 Task: Create a task  Integrate a new online platform for online tutoring services , assign it to team member softage.5@softage.net in the project AmpTech and update the status of the task to  On Track  , set the priority of the task to High
Action: Mouse moved to (91, 62)
Screenshot: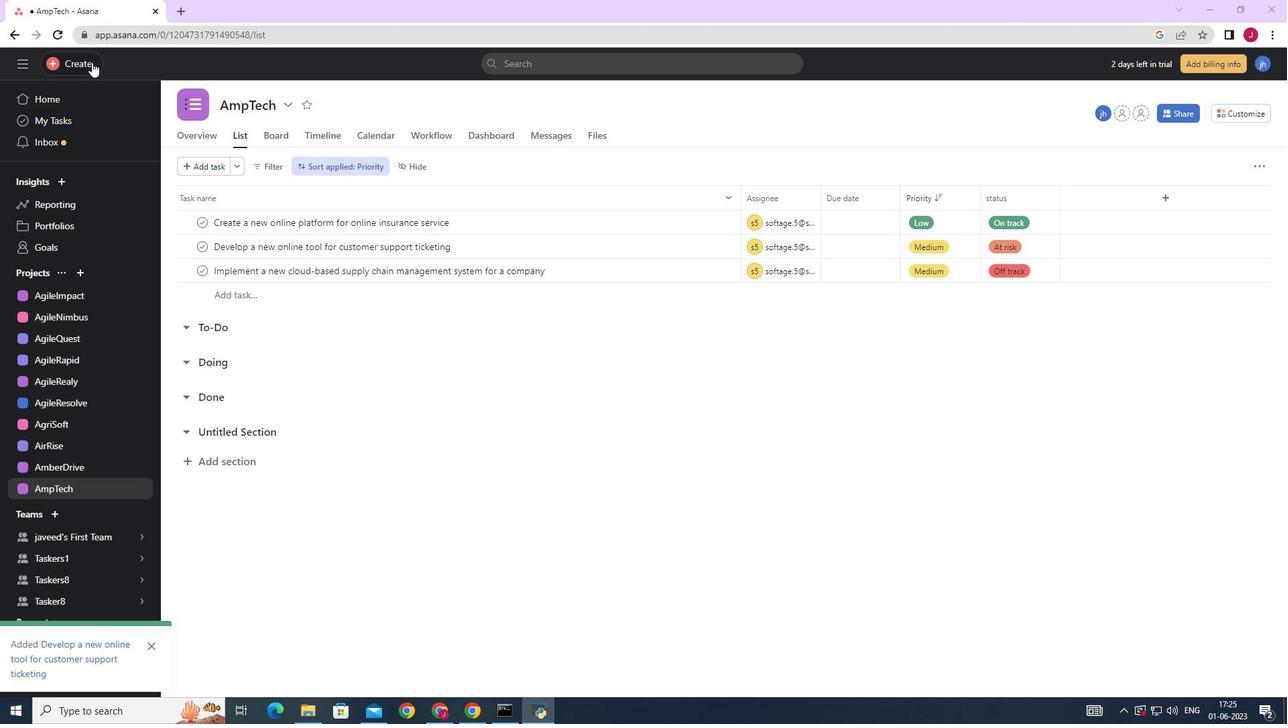
Action: Mouse pressed left at (91, 62)
Screenshot: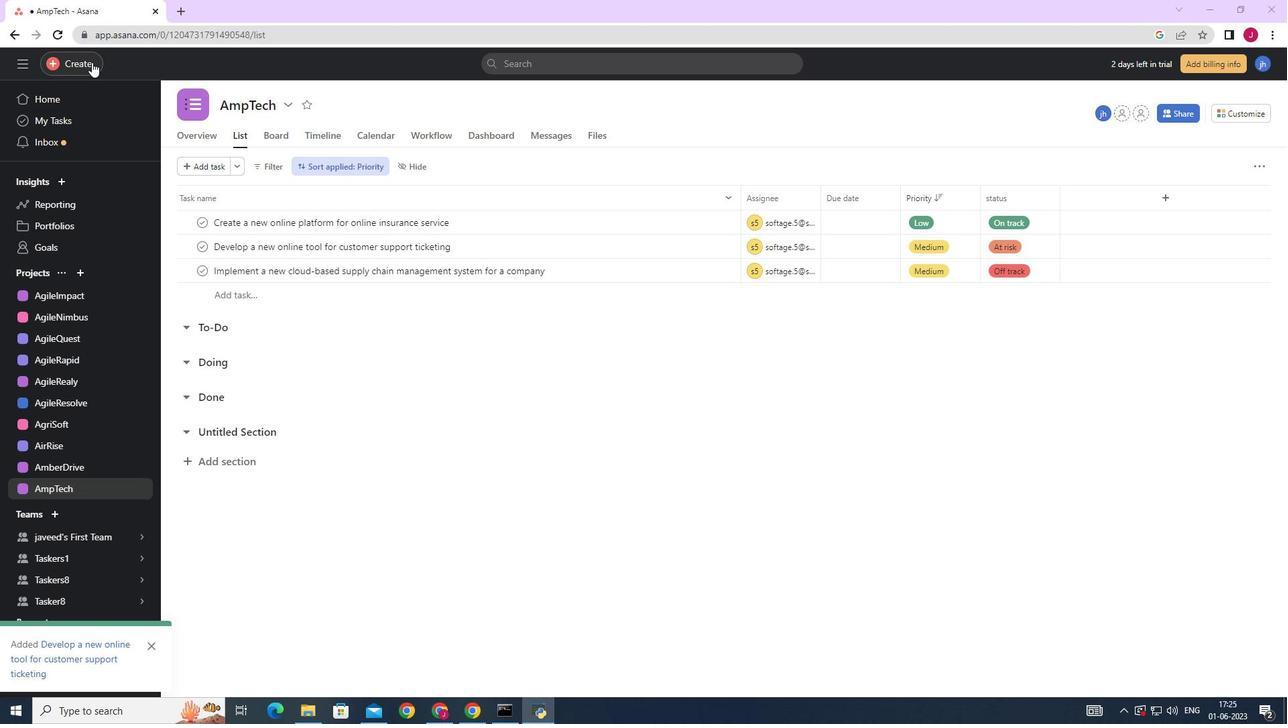 
Action: Mouse moved to (171, 71)
Screenshot: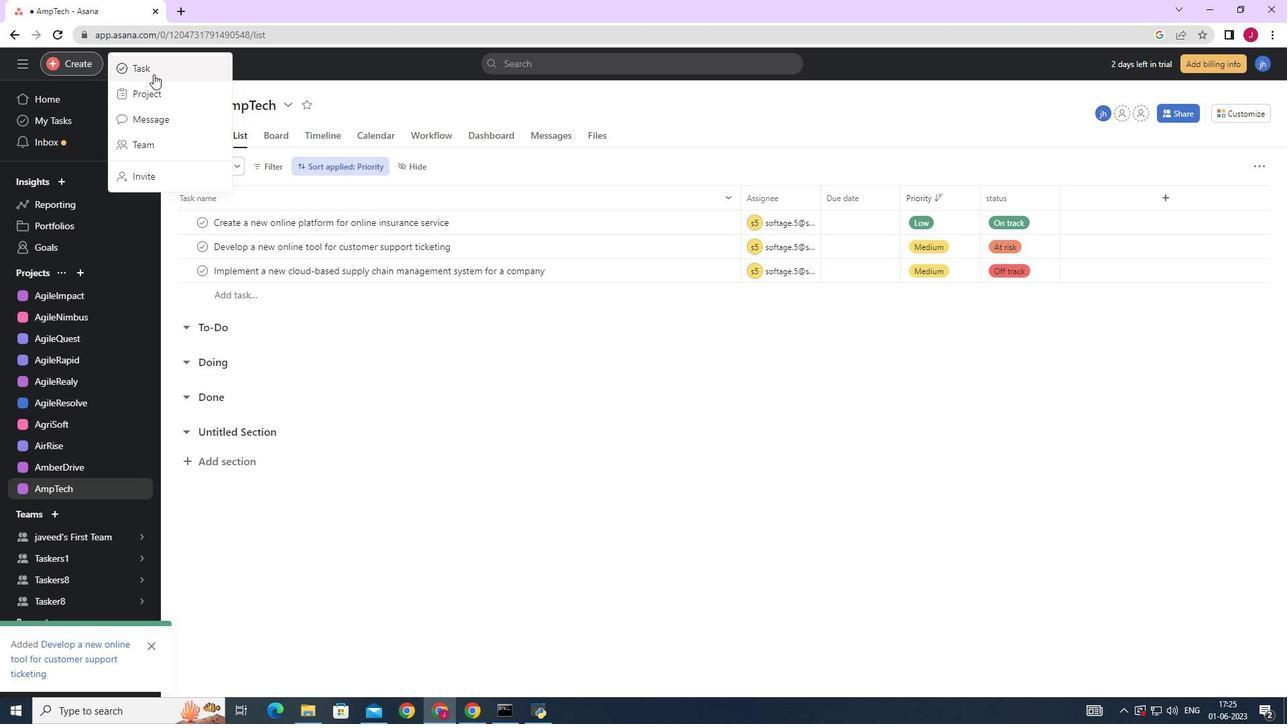 
Action: Mouse pressed left at (171, 71)
Screenshot: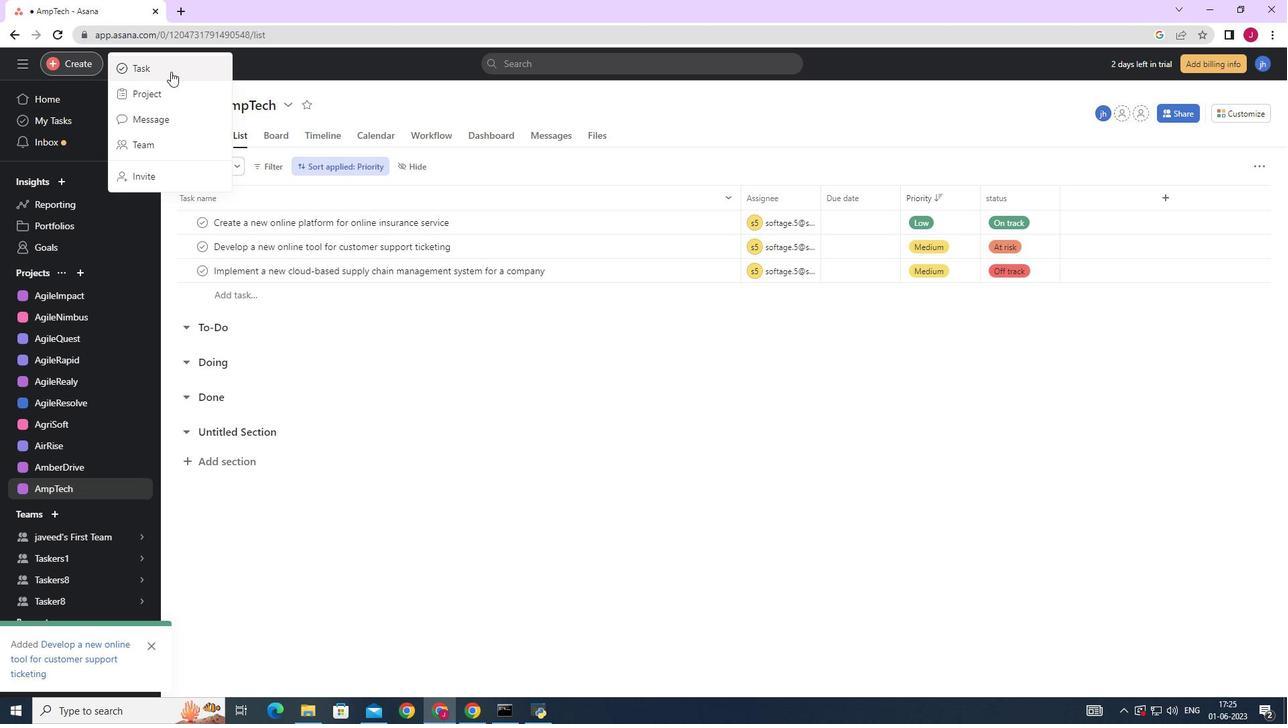 
Action: Mouse moved to (1053, 446)
Screenshot: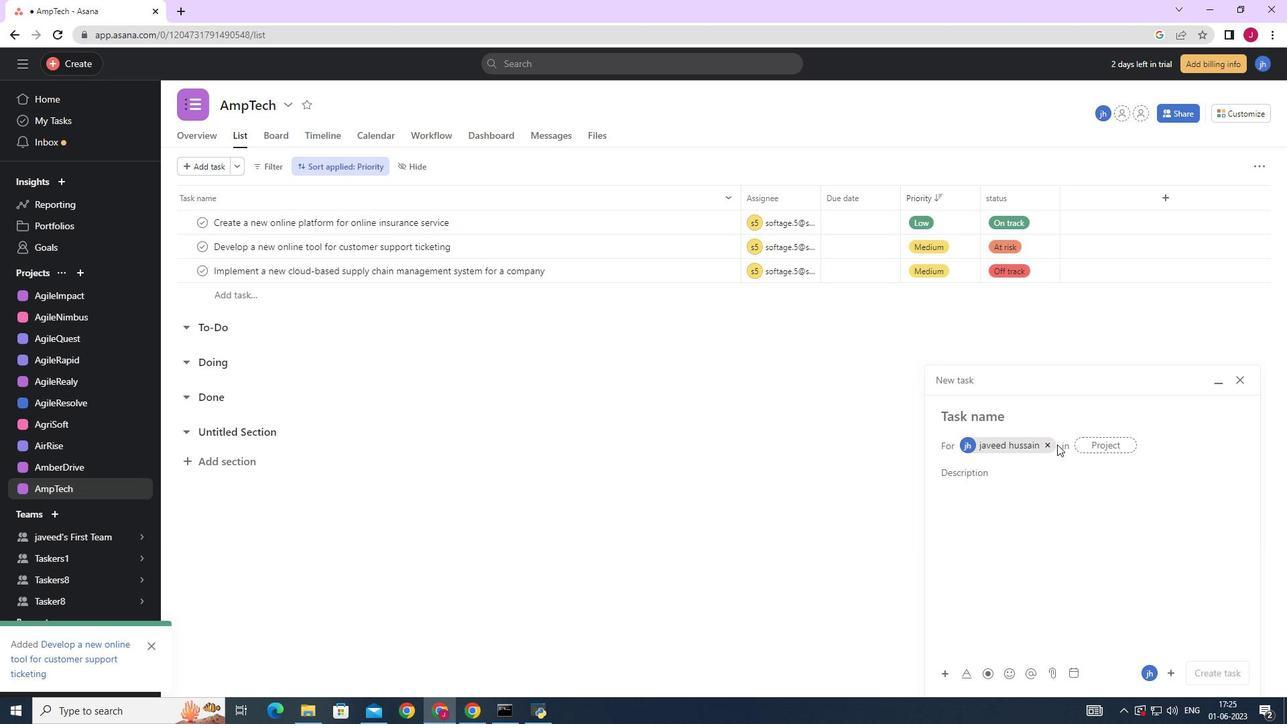 
Action: Mouse pressed left at (1053, 446)
Screenshot: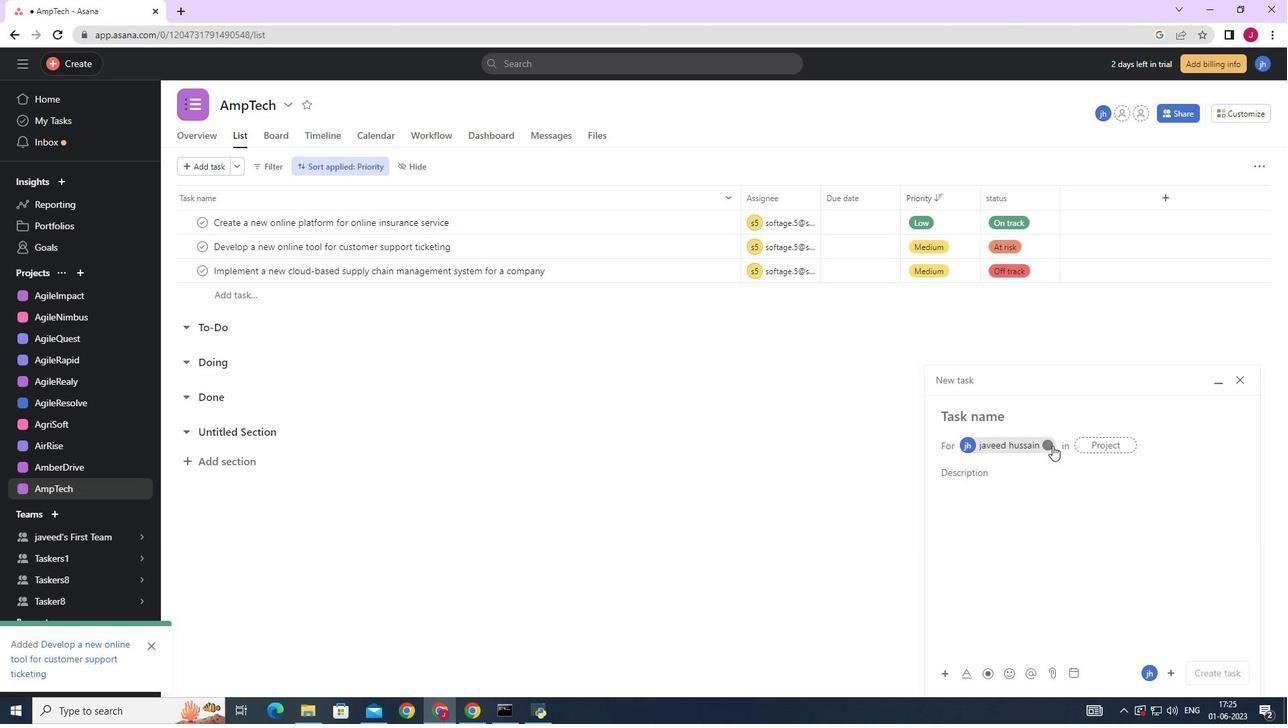 
Action: Mouse moved to (993, 415)
Screenshot: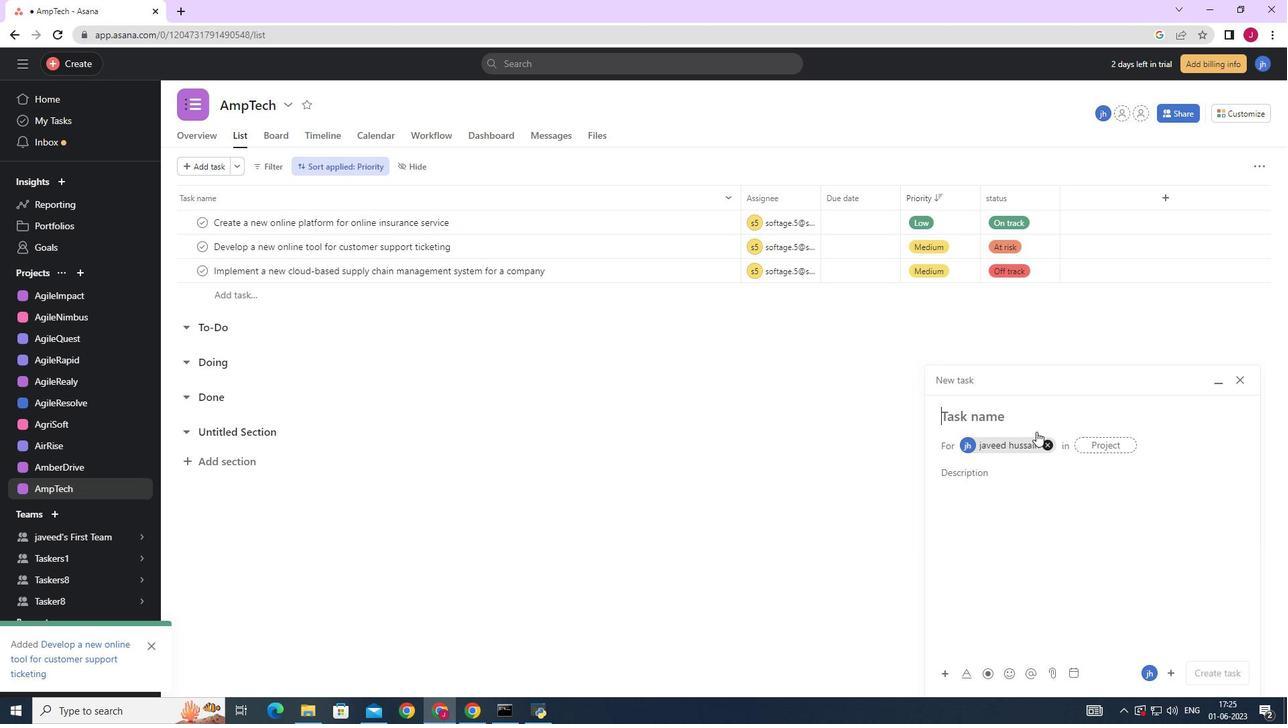 
Action: Mouse pressed left at (993, 415)
Screenshot: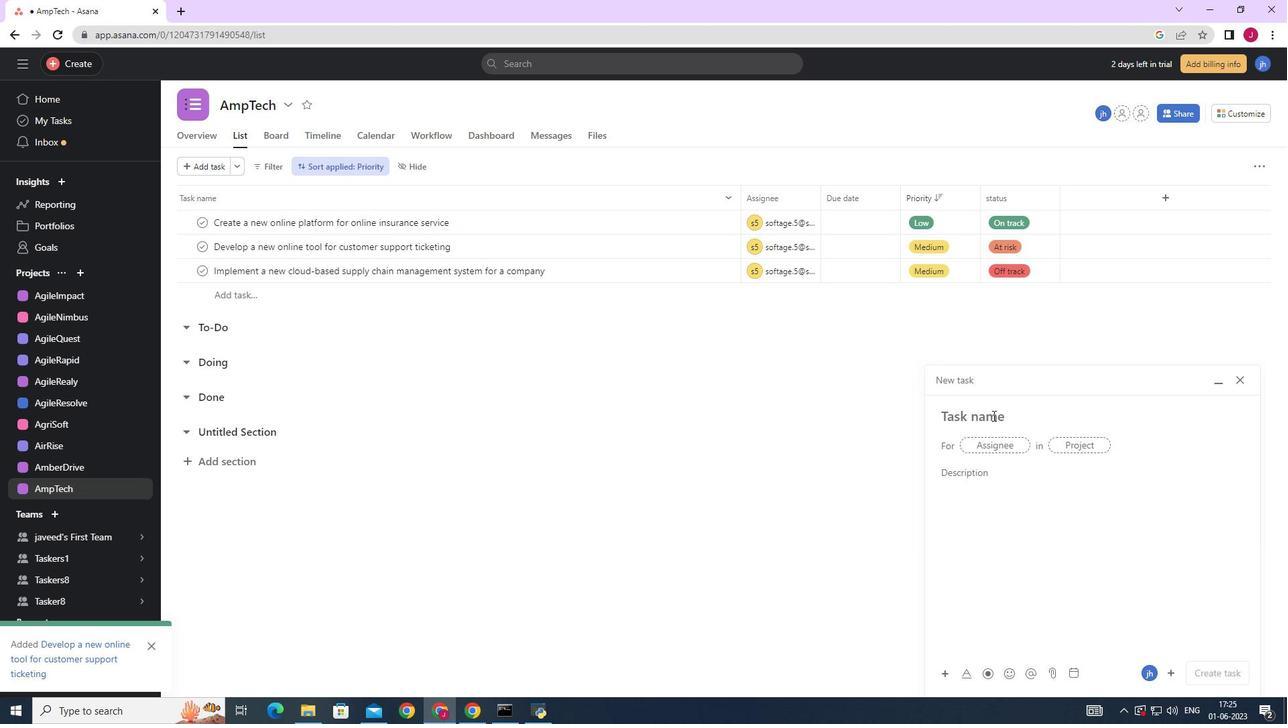 
Action: Key pressed <Key.caps_lock>I<Key.caps_lock>ntegrate<Key.space>a<Key.space>new<Key.space>online<Key.space>platform<Key.space>tutoring<Key.space>servo<Key.backspace>ices<Key.space>
Screenshot: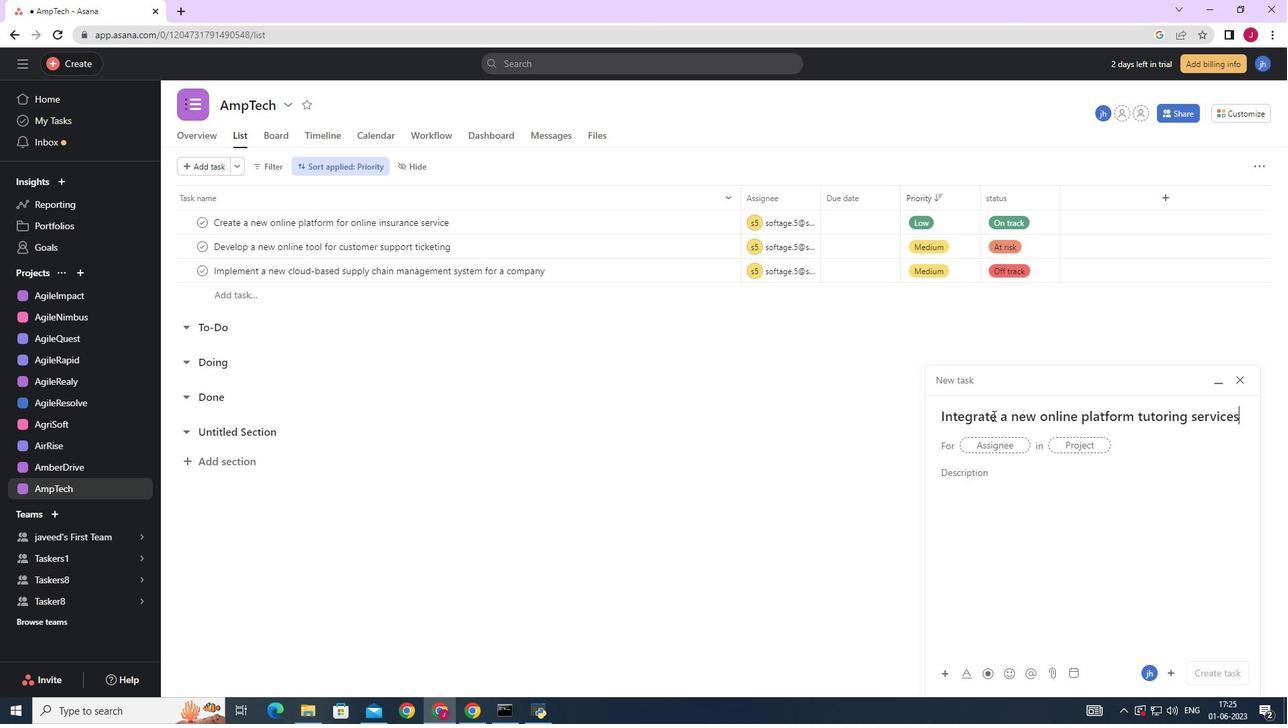 
Action: Mouse moved to (996, 440)
Screenshot: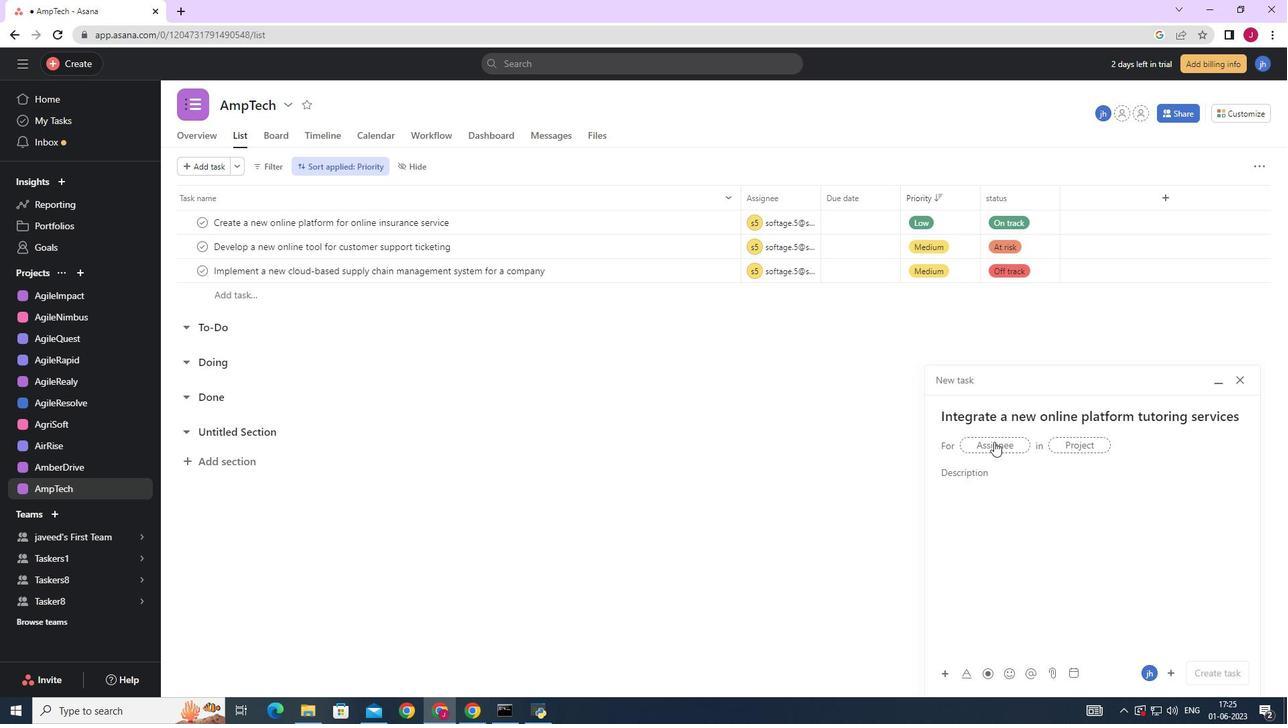 
Action: Mouse pressed left at (996, 440)
Screenshot: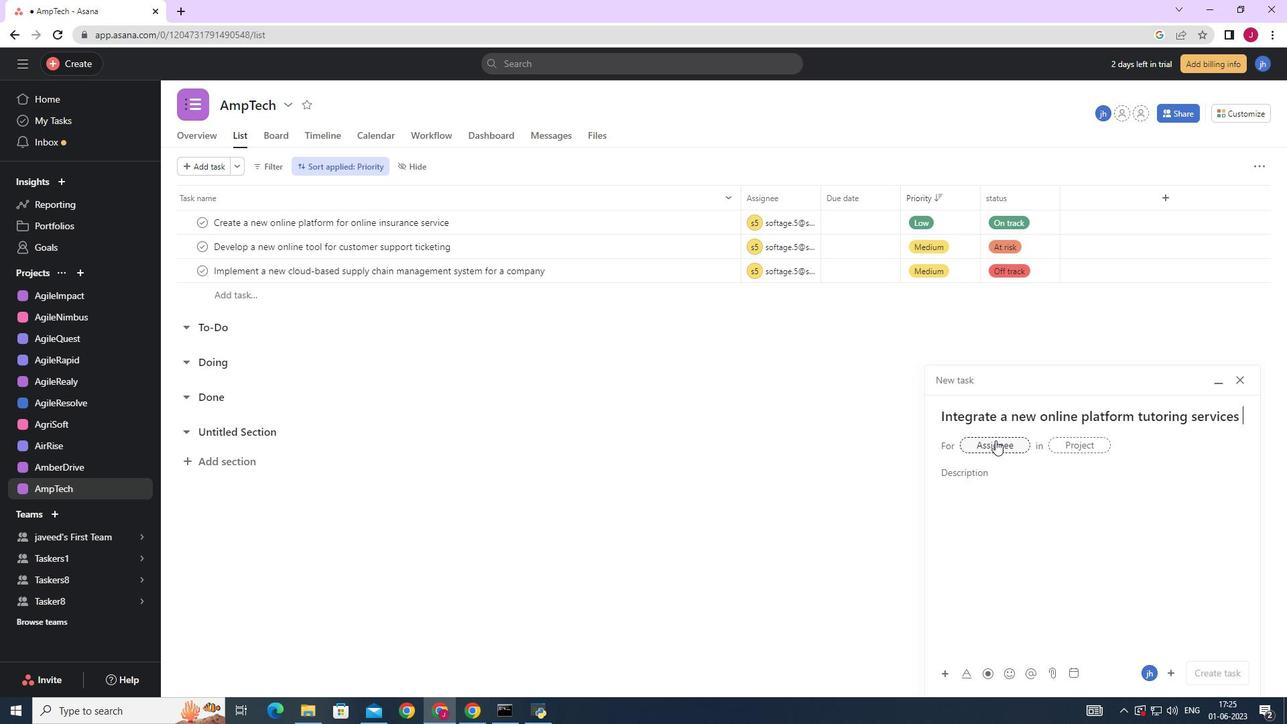 
Action: Mouse moved to (996, 440)
Screenshot: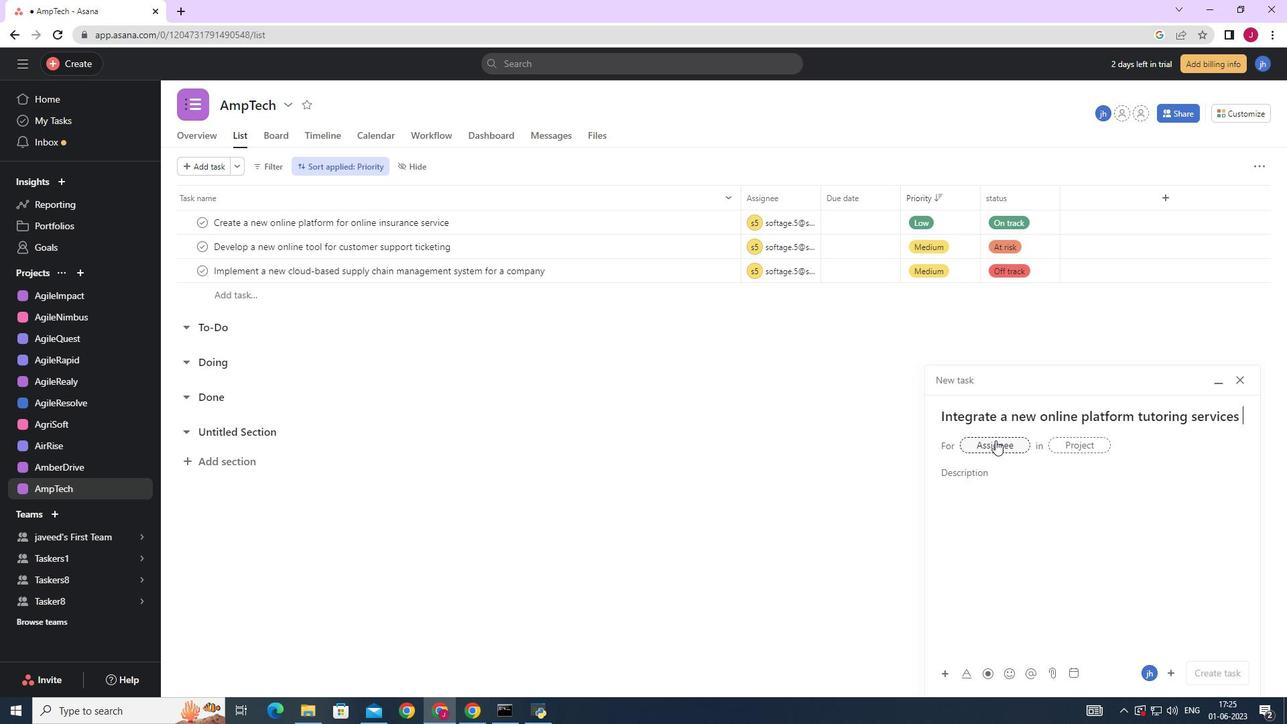 
Action: Key pressed s
Screenshot: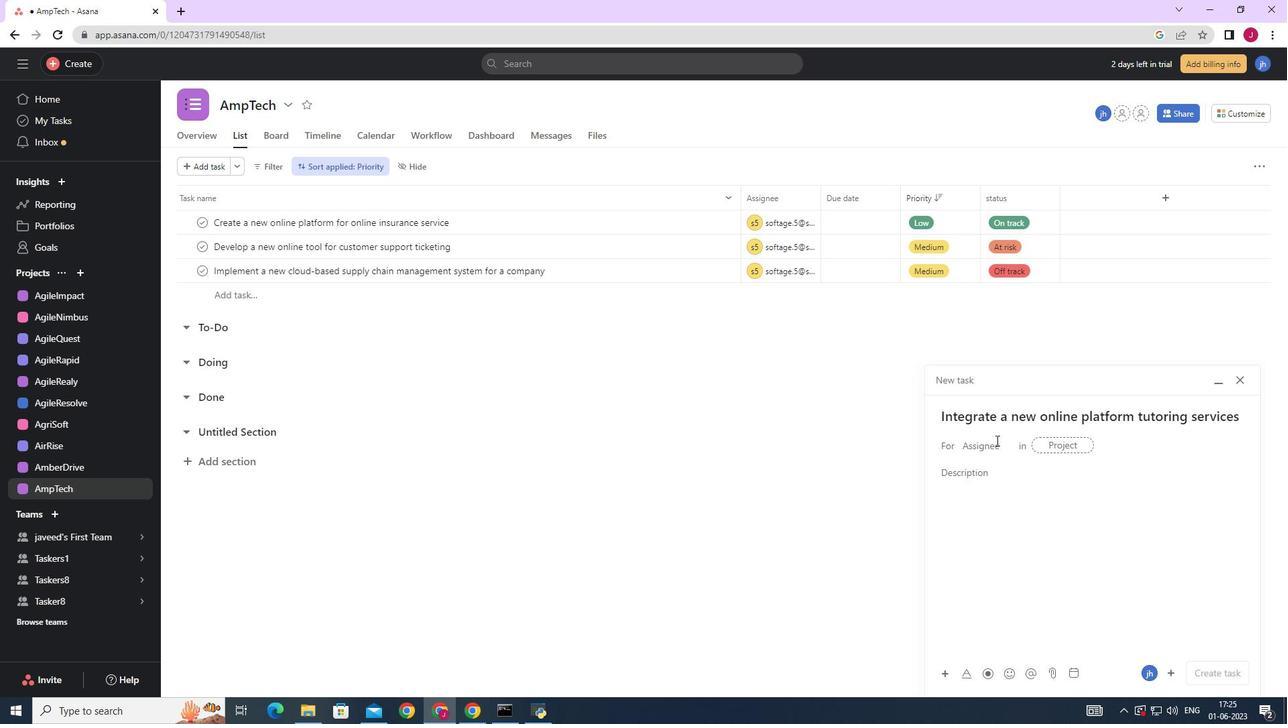 
Action: Mouse moved to (1030, 548)
Screenshot: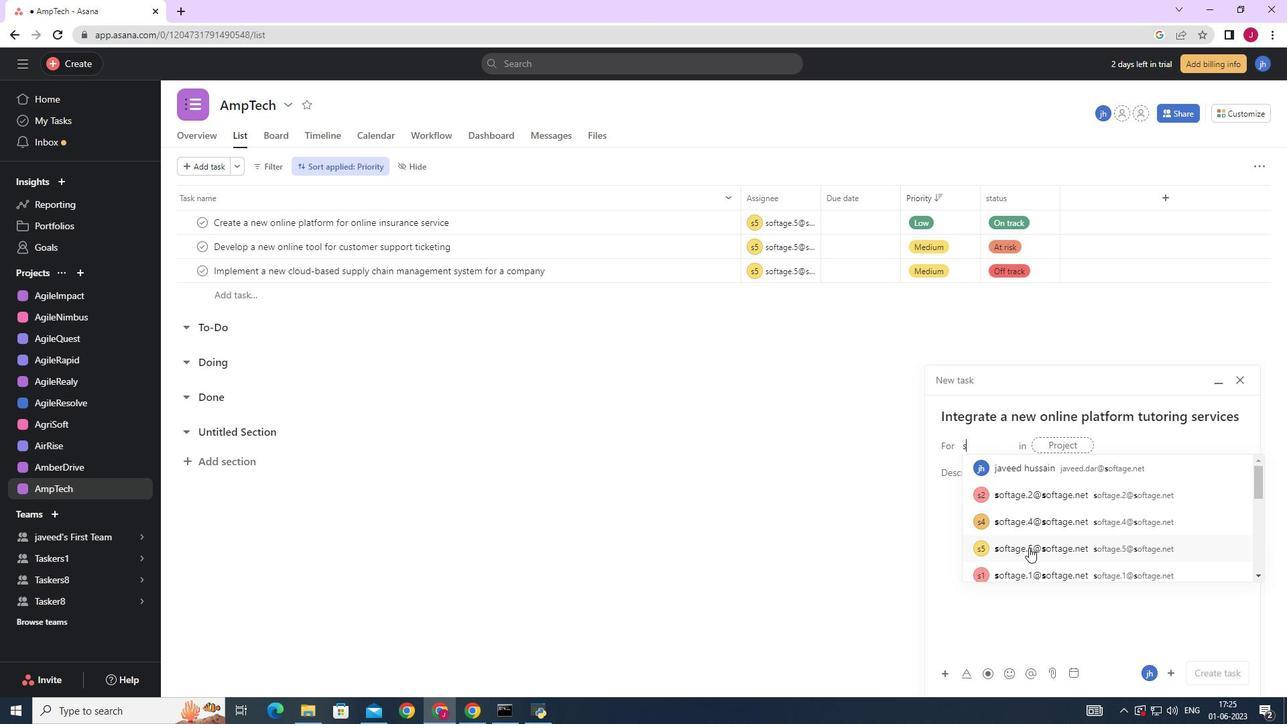 
Action: Mouse pressed left at (1030, 548)
Screenshot: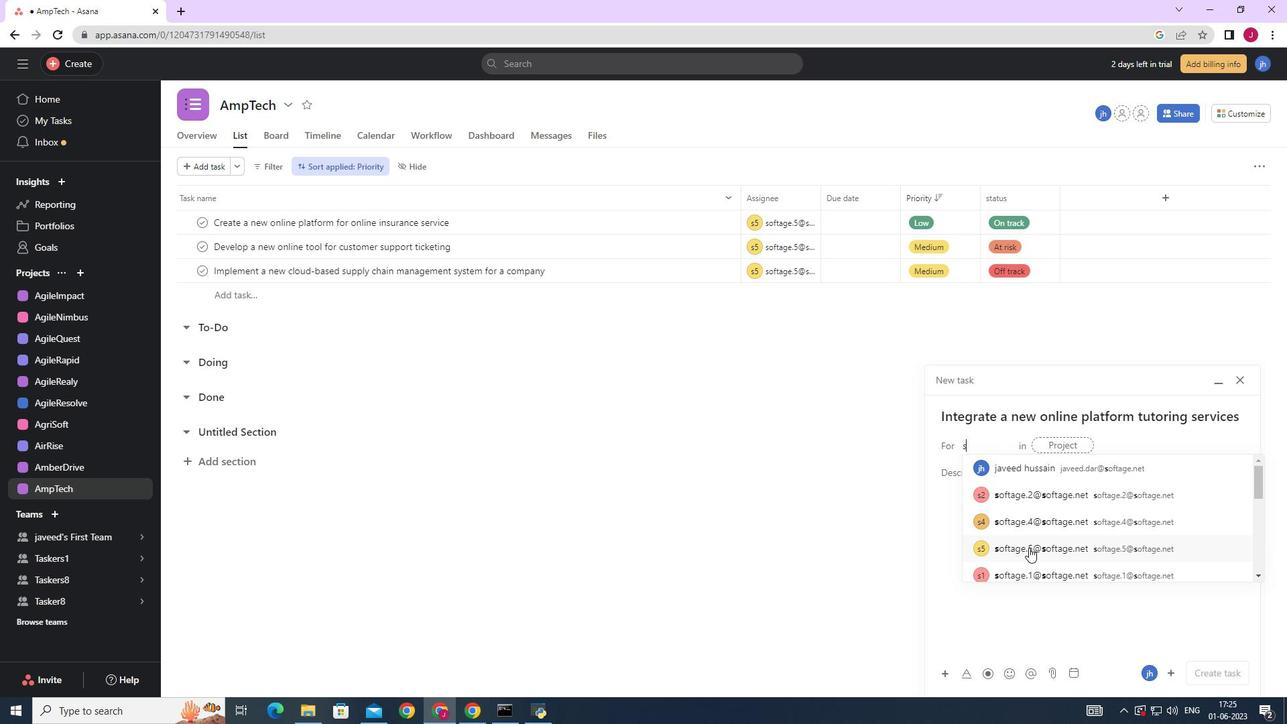 
Action: Mouse moved to (890, 472)
Screenshot: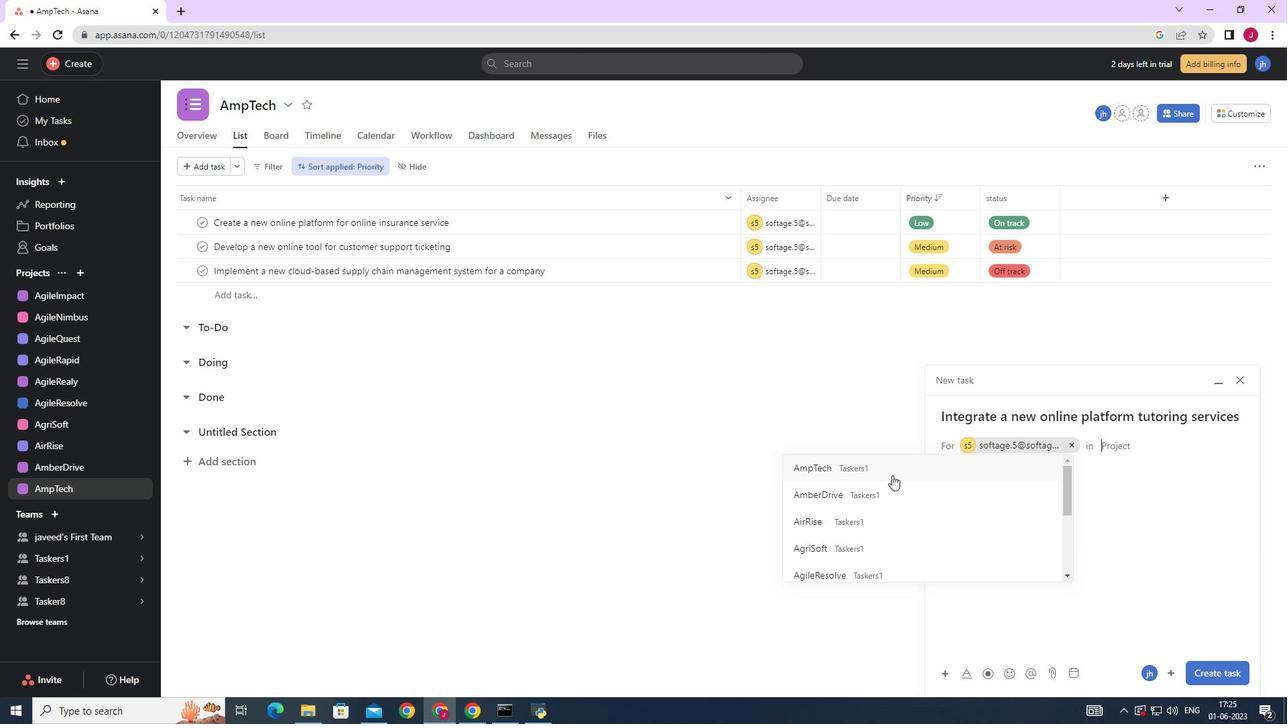 
Action: Mouse pressed left at (890, 472)
Screenshot: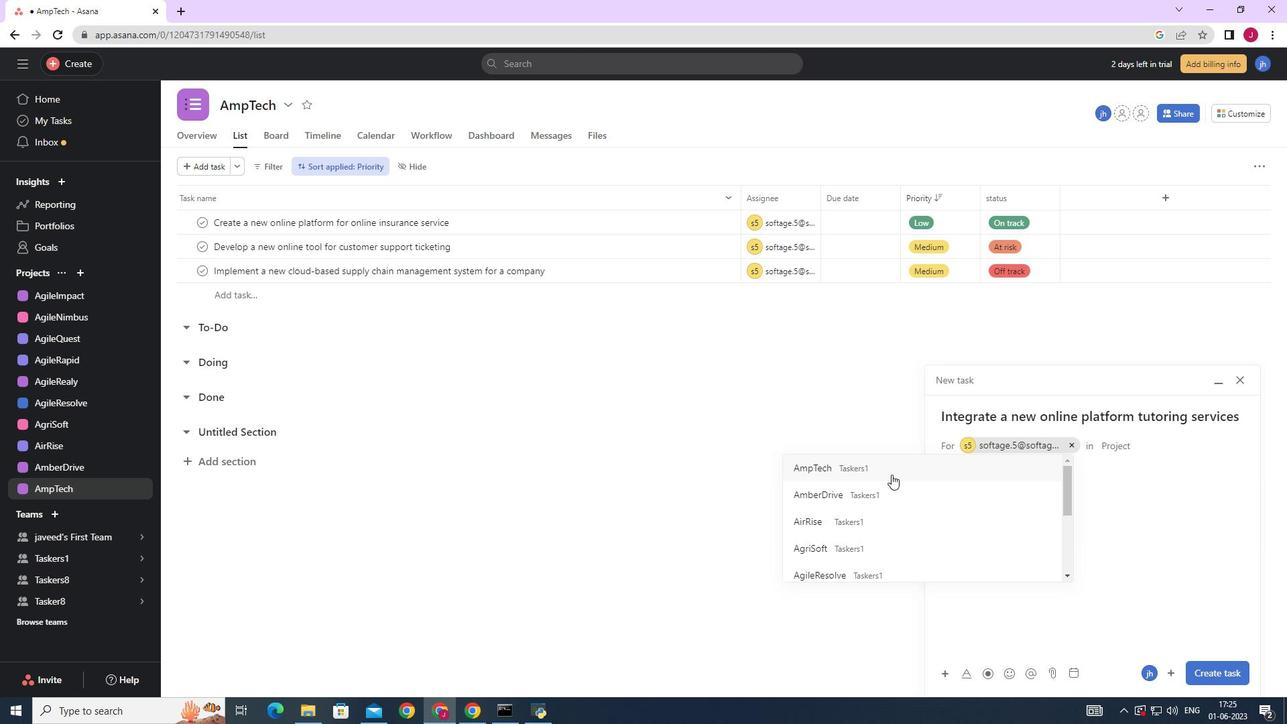 
Action: Mouse moved to (986, 478)
Screenshot: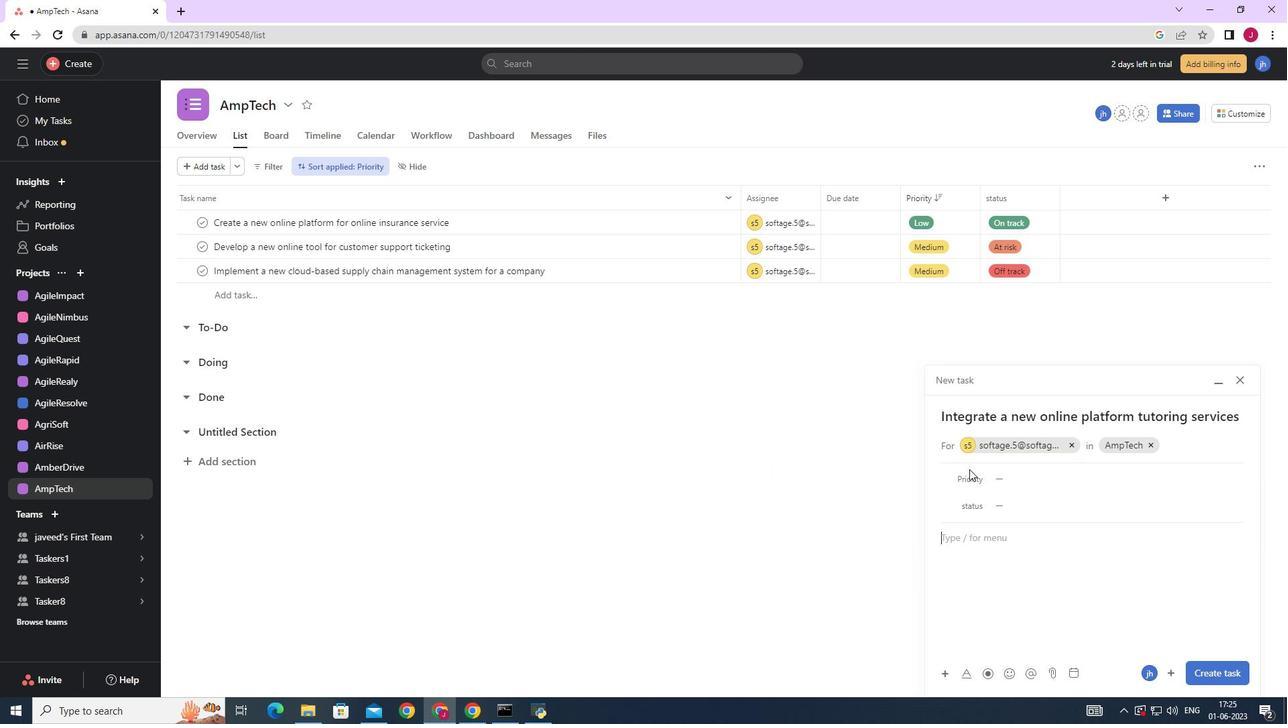 
Action: Mouse pressed left at (986, 478)
Screenshot: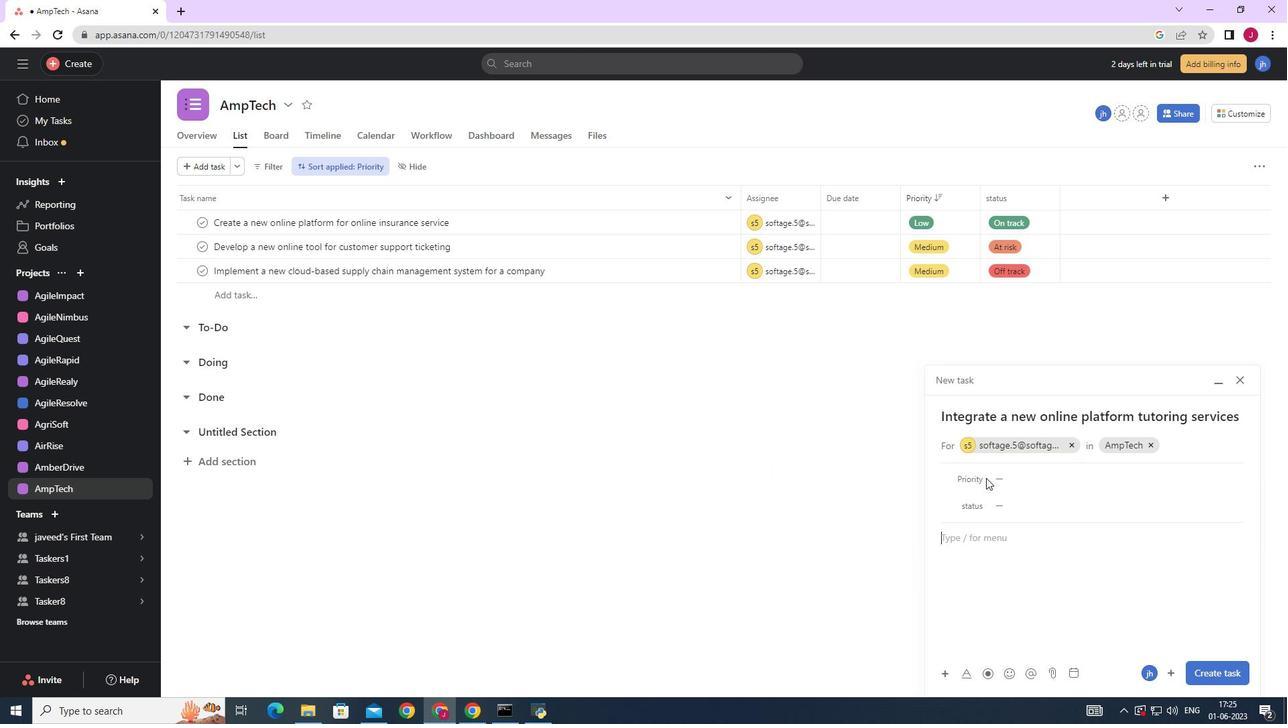
Action: Mouse moved to (1008, 474)
Screenshot: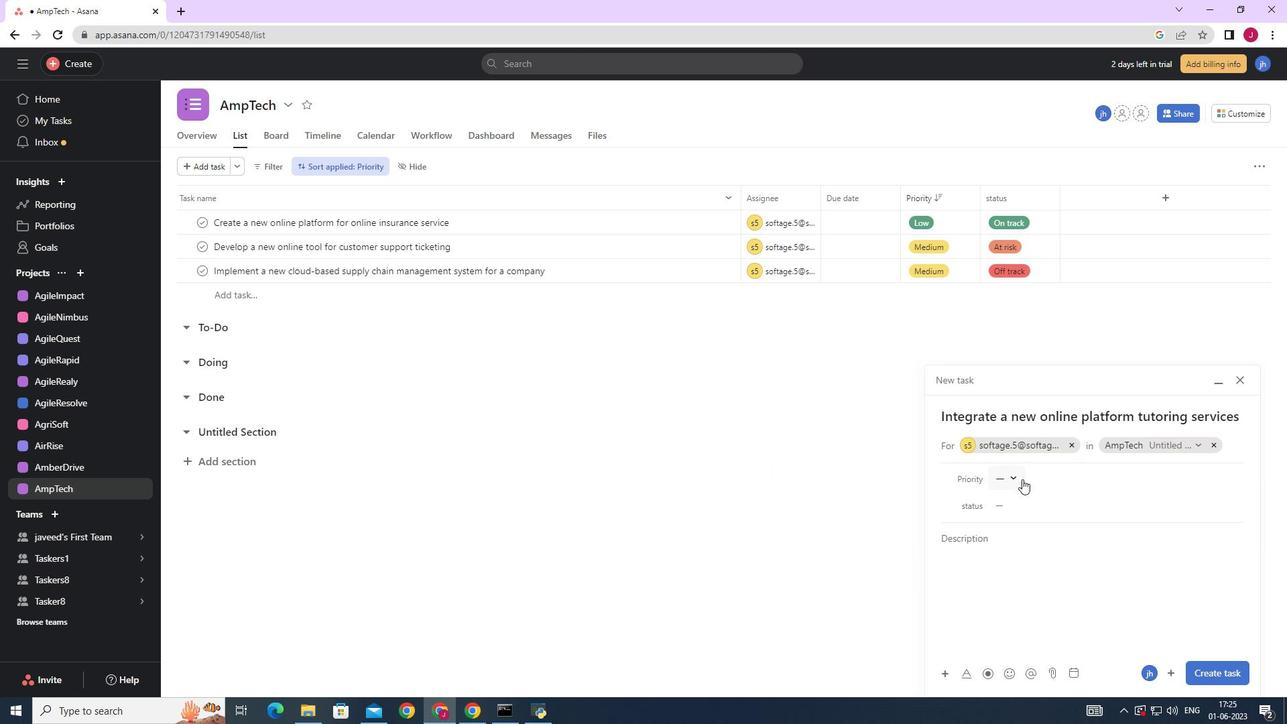 
Action: Mouse pressed left at (1008, 474)
Screenshot: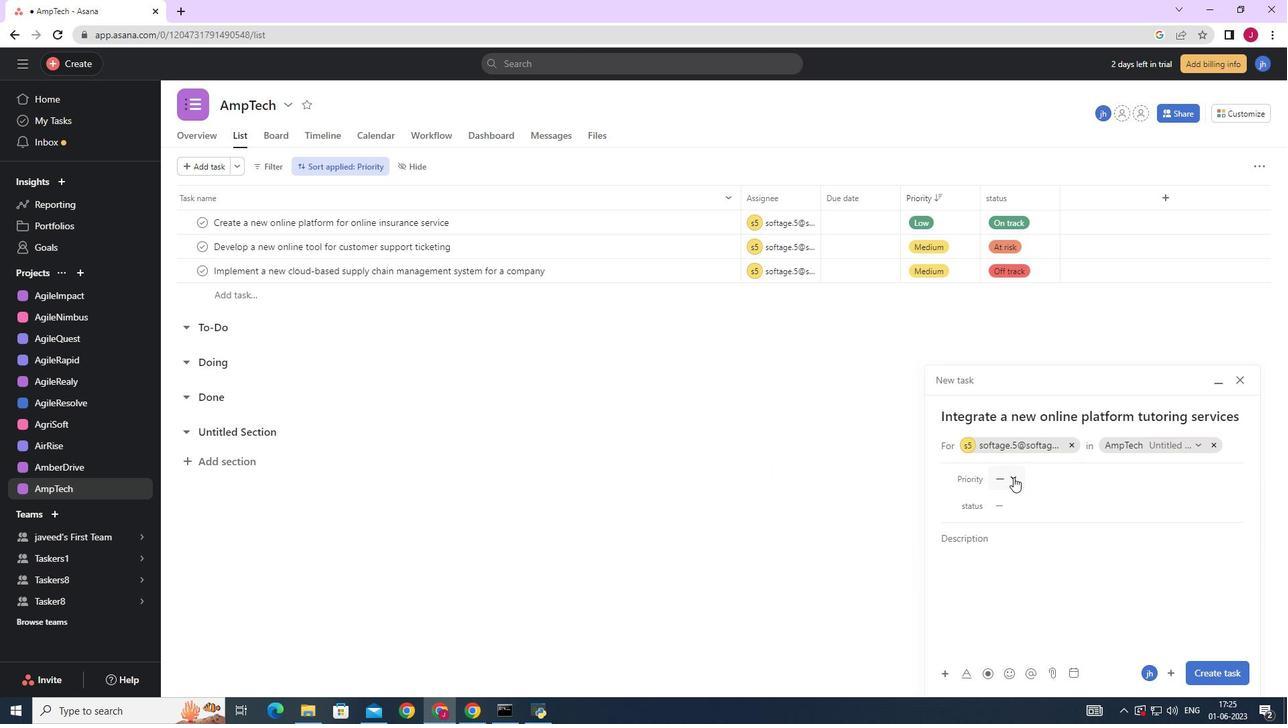
Action: Mouse moved to (1028, 519)
Screenshot: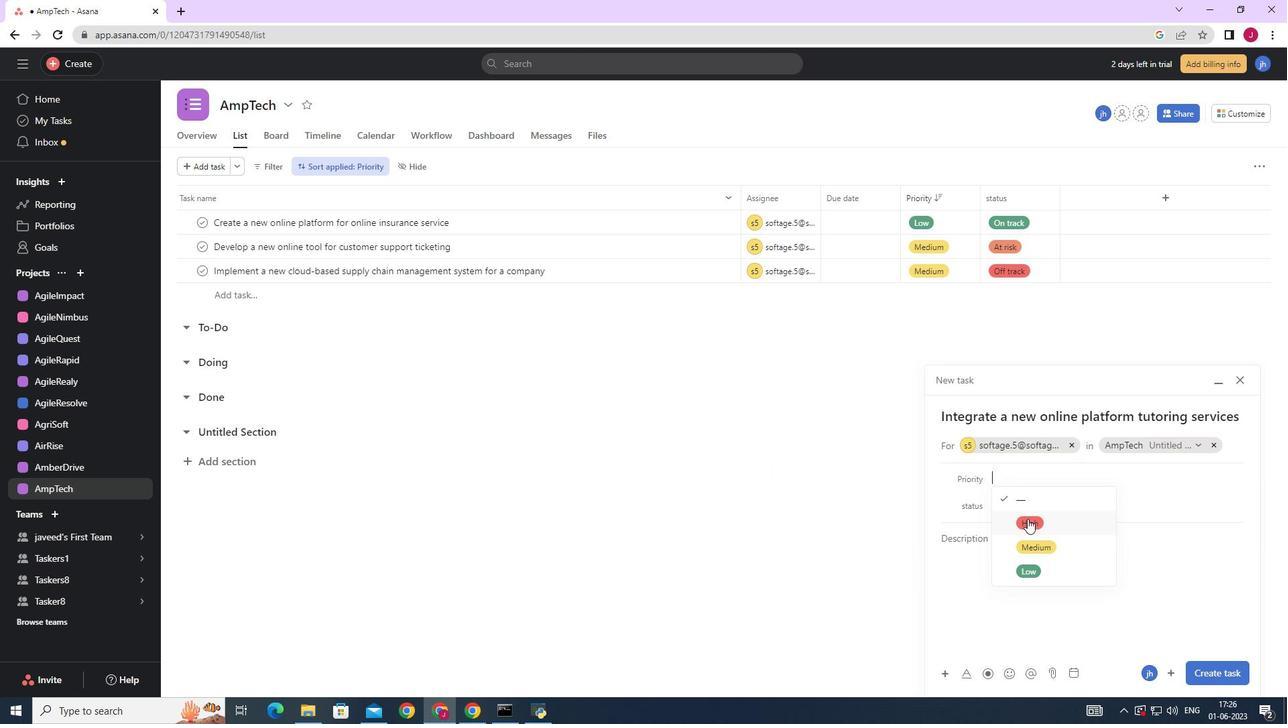 
Action: Mouse pressed left at (1028, 519)
Screenshot: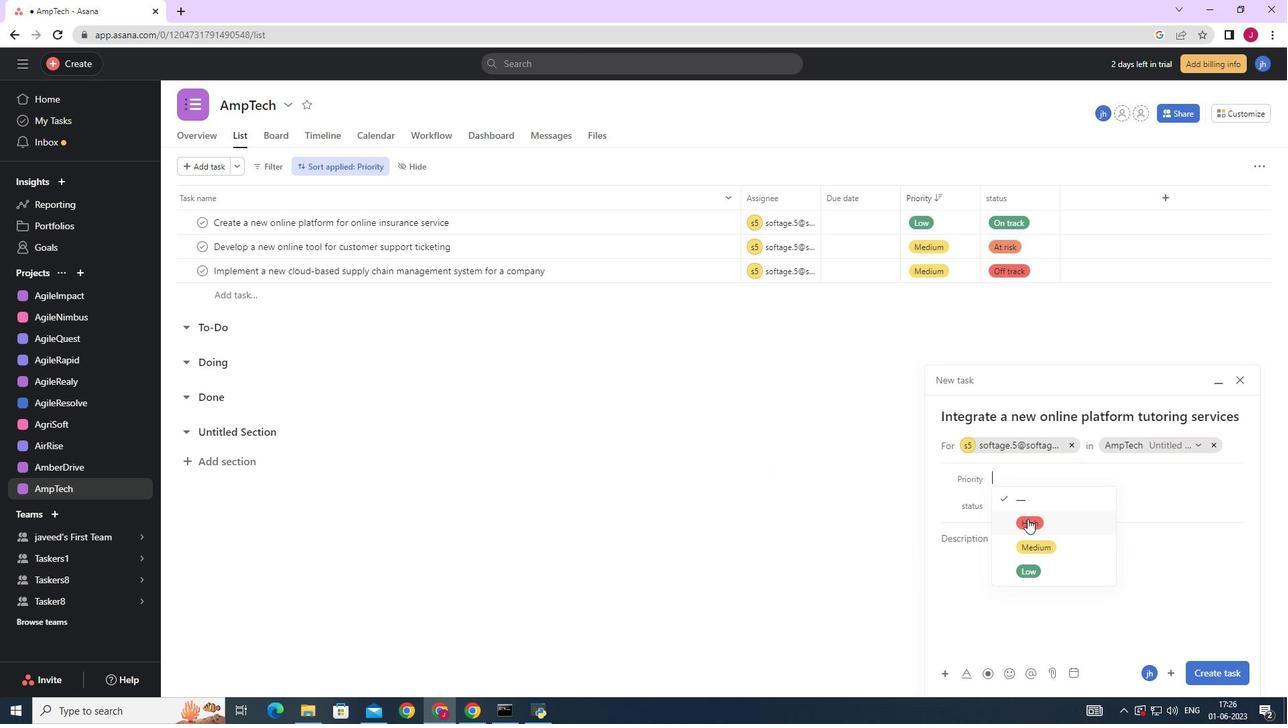 
Action: Mouse moved to (1016, 506)
Screenshot: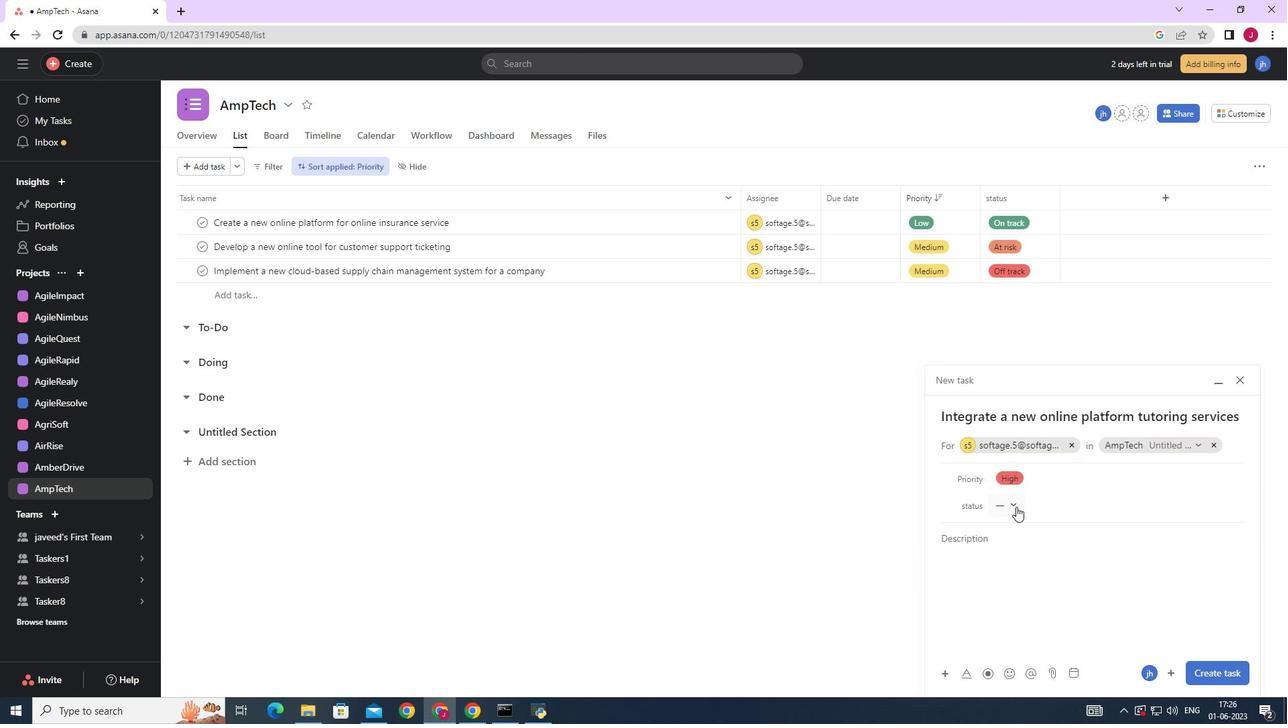 
Action: Mouse pressed left at (1016, 506)
Screenshot: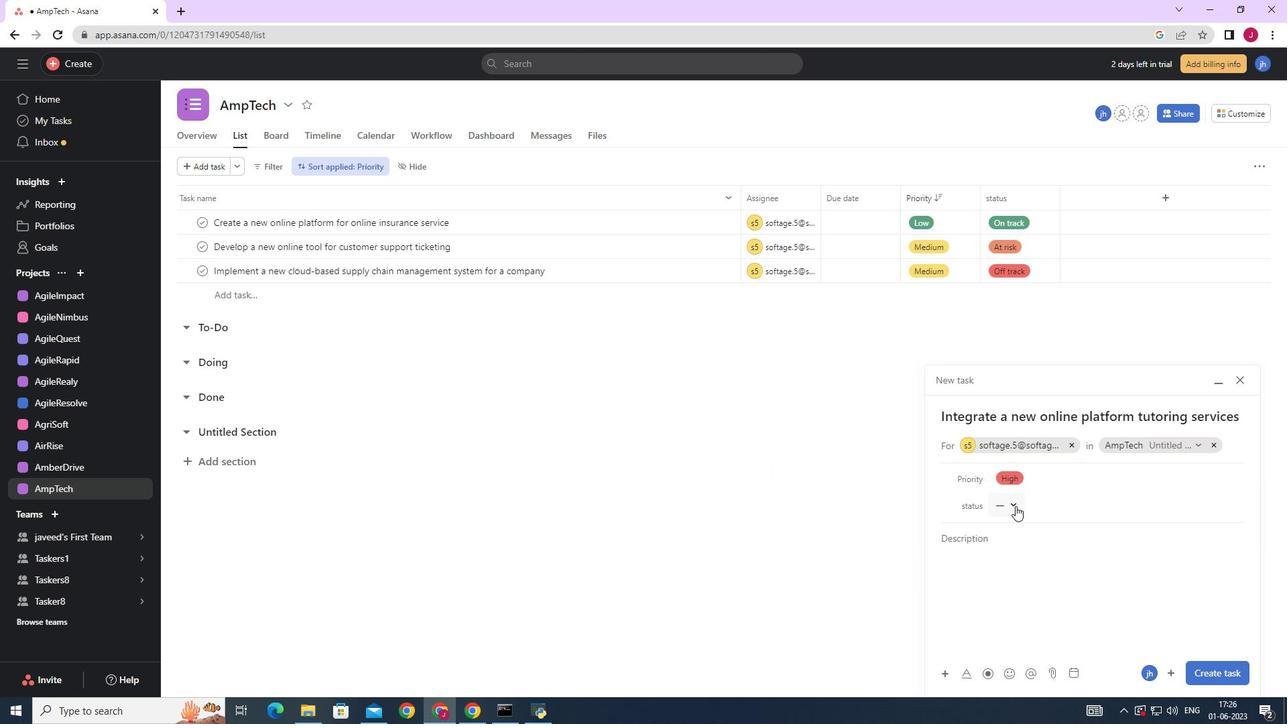 
Action: Mouse moved to (1043, 544)
Screenshot: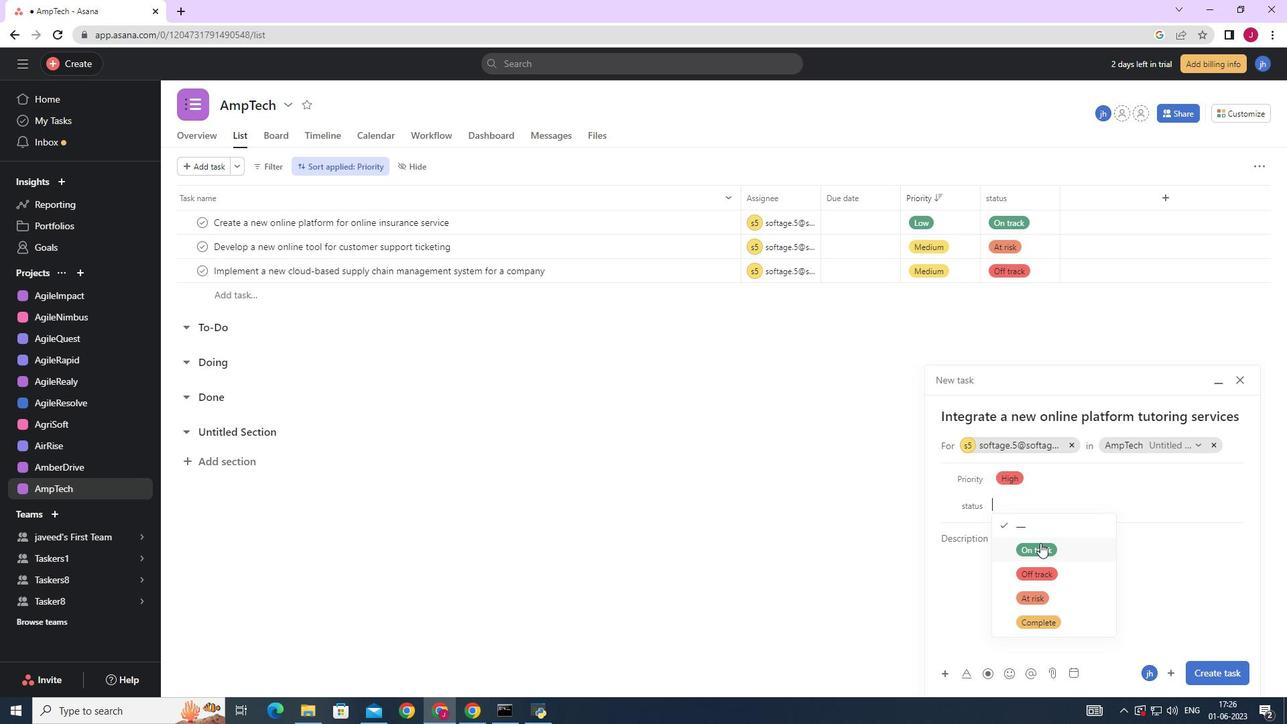 
Action: Mouse pressed left at (1043, 544)
Screenshot: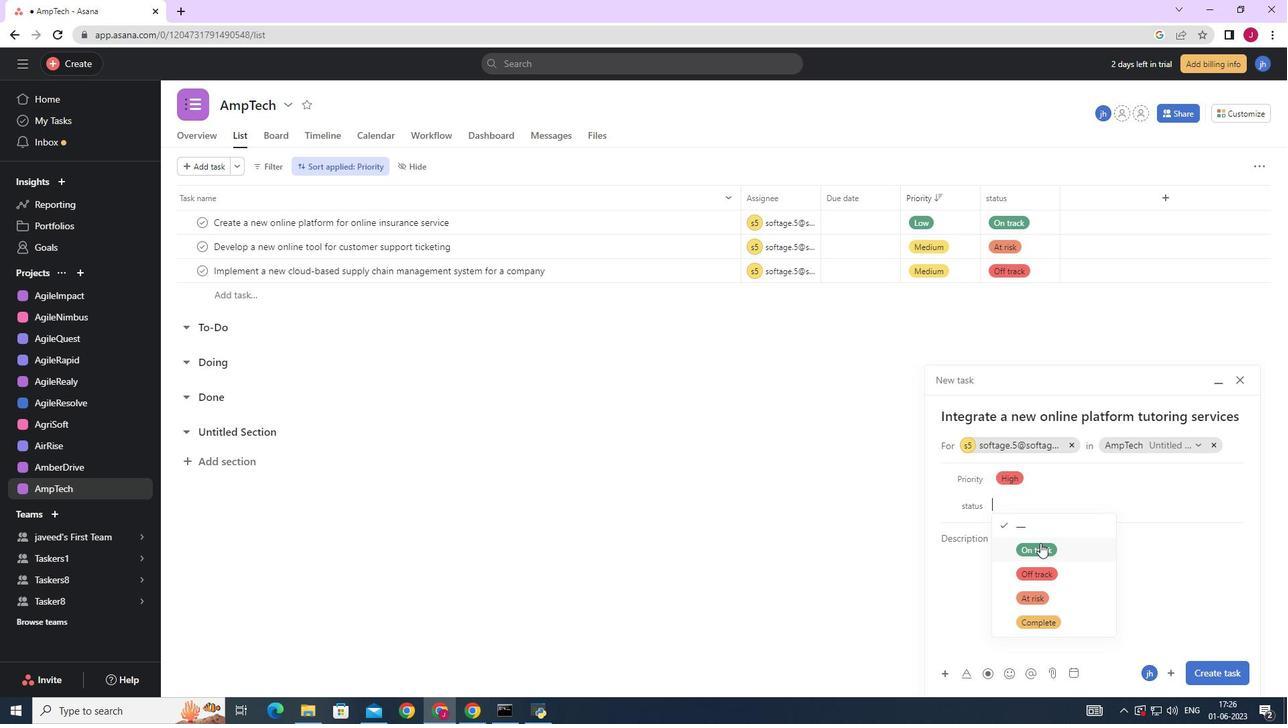 
Action: Mouse moved to (1222, 667)
Screenshot: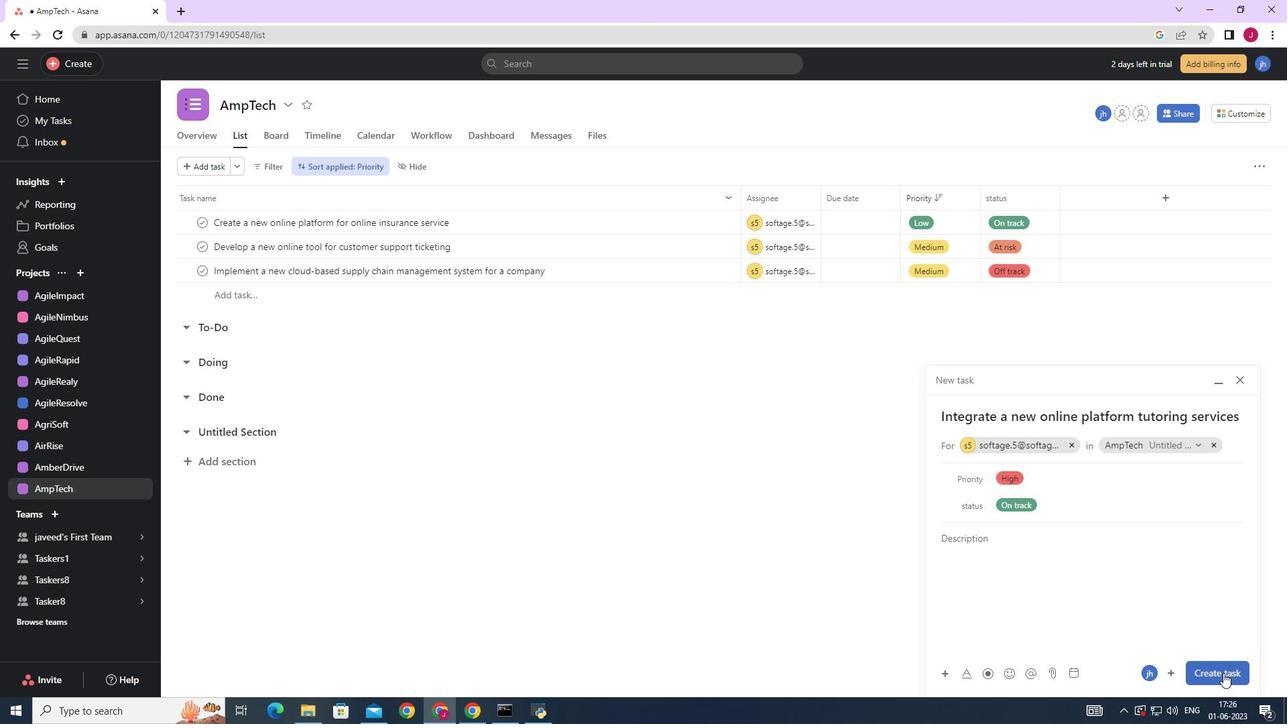 
Action: Mouse pressed left at (1222, 667)
Screenshot: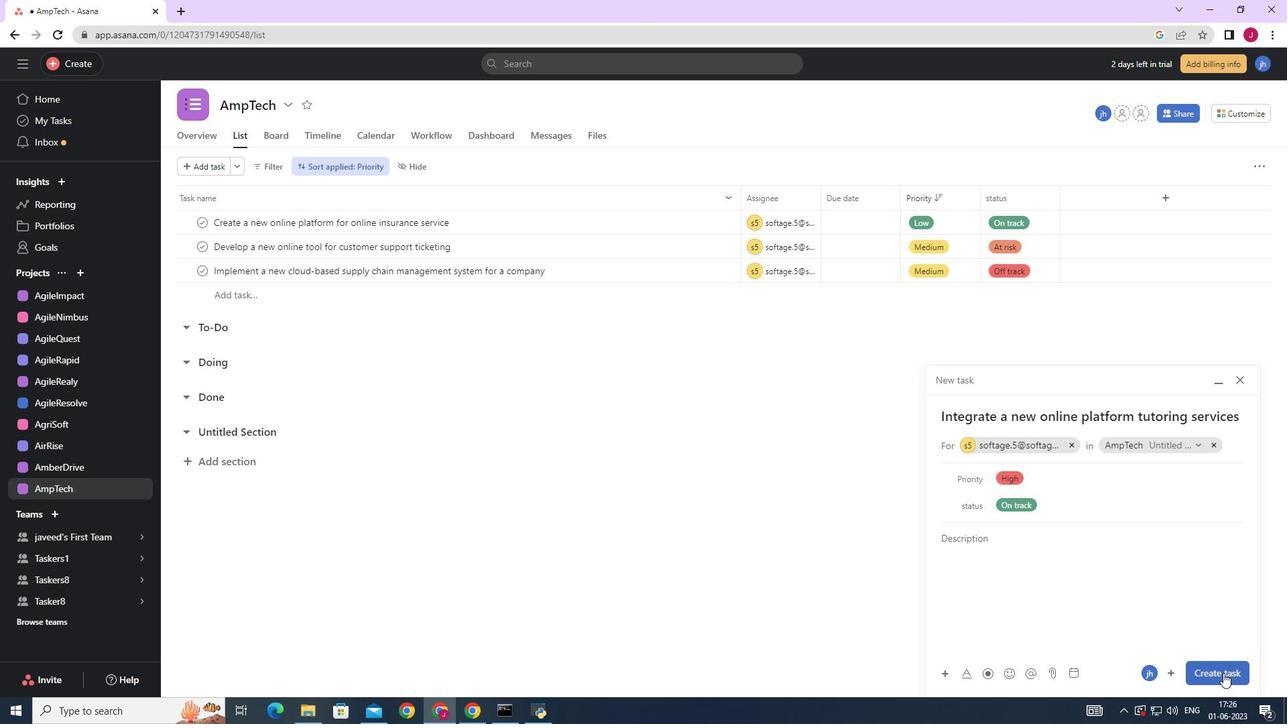 
Action: Mouse moved to (853, 657)
Screenshot: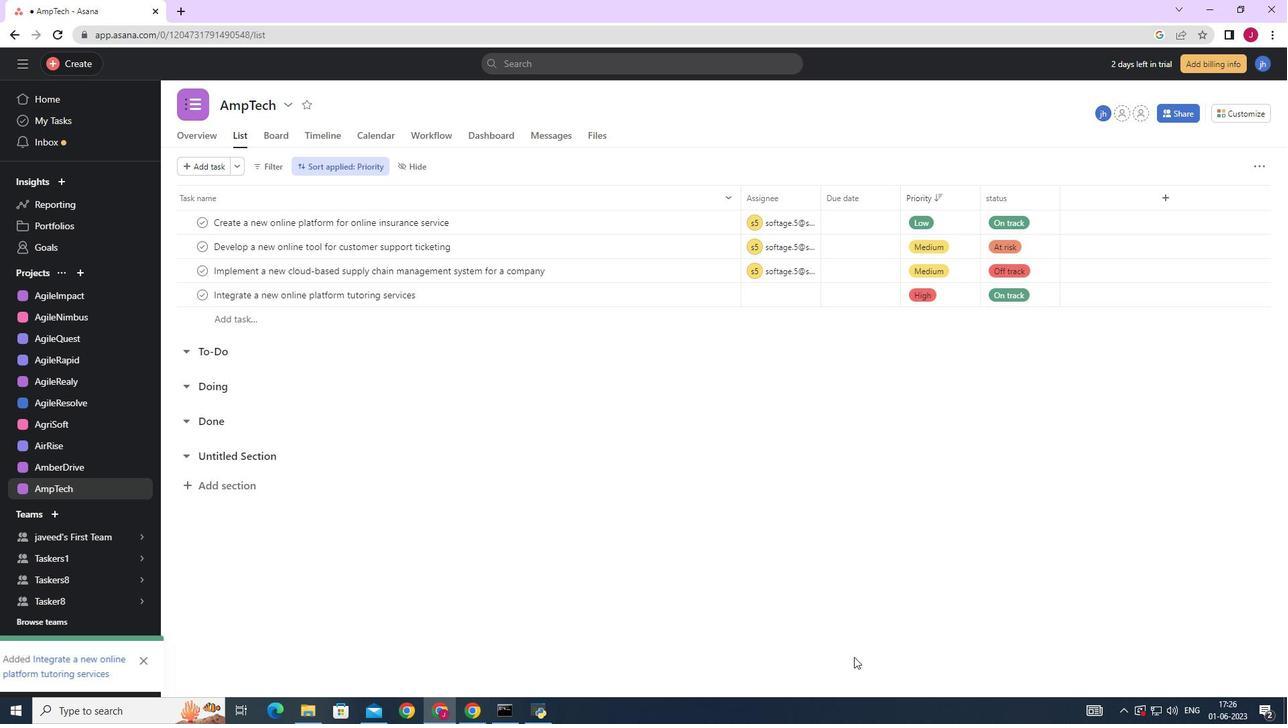 
